 Task: Send an email with the signature David Green with the subject 'Invoice follow-up' and the message 'I am sorry for any delays in our response.' from softage.1@softage.net to softage.6@softage.net,  softage.1@softage.net and softage.7@softage.net with CC to softage.8@softage.net with an attached document User_guide.docx
Action: Key pressed n
Screenshot: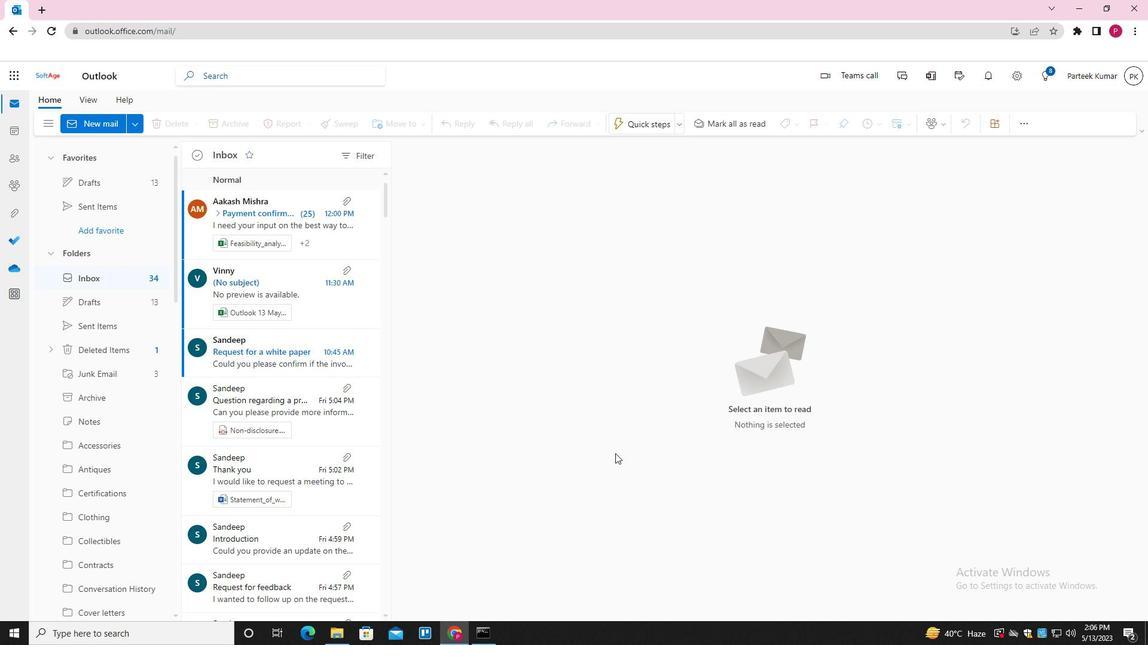 
Action: Mouse moved to (806, 122)
Screenshot: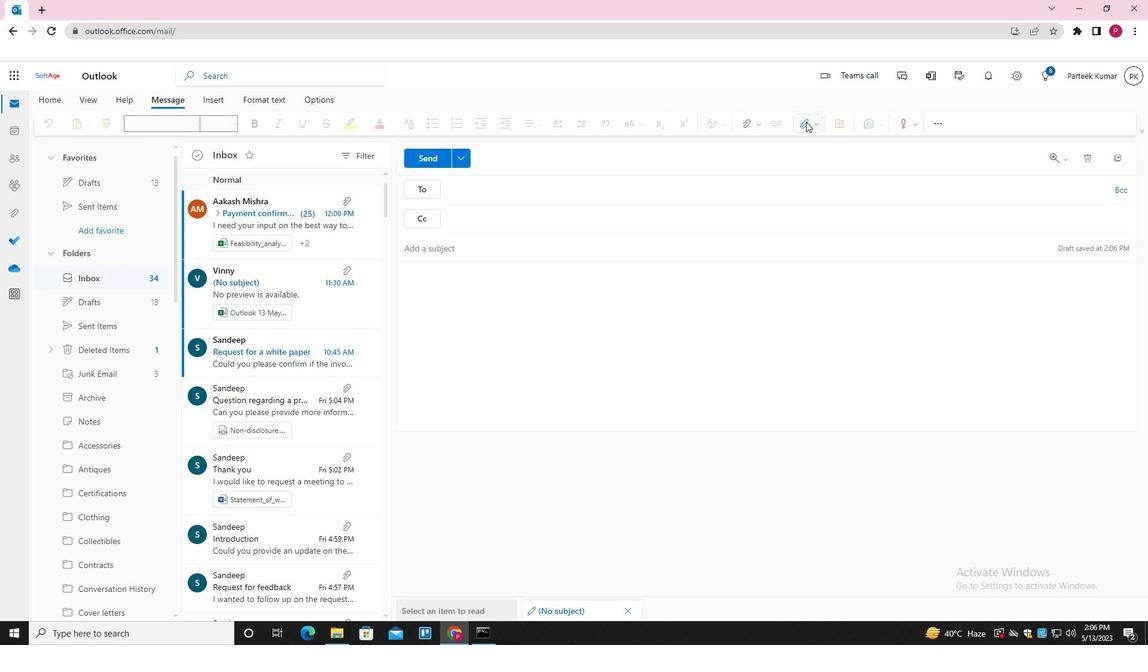 
Action: Mouse pressed left at (806, 122)
Screenshot: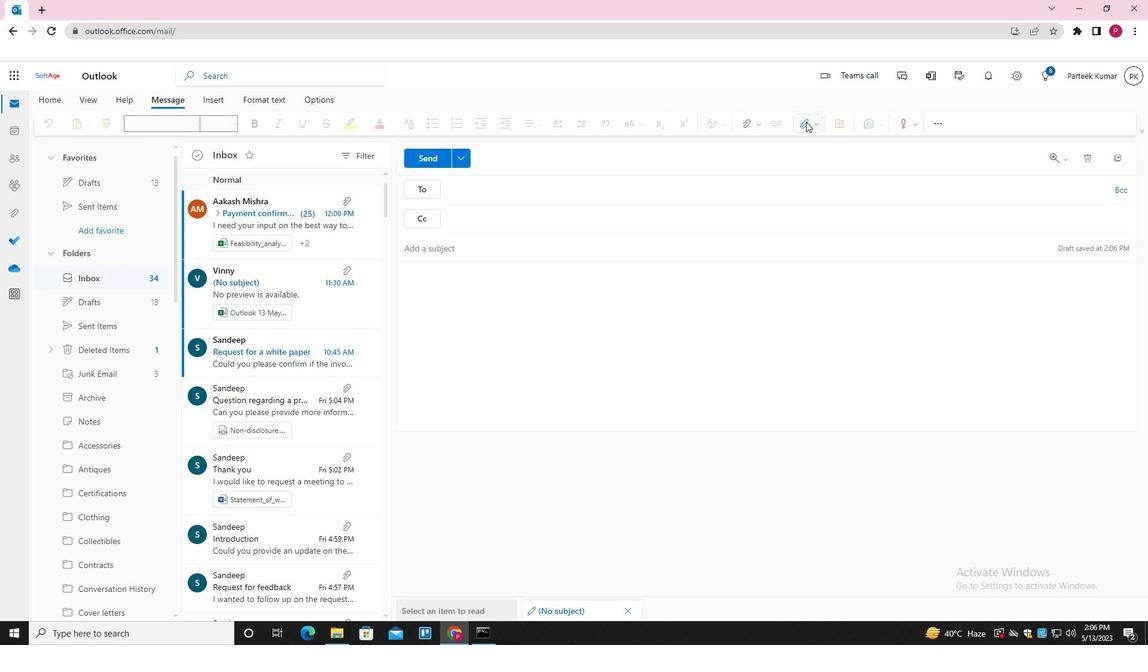 
Action: Mouse moved to (781, 172)
Screenshot: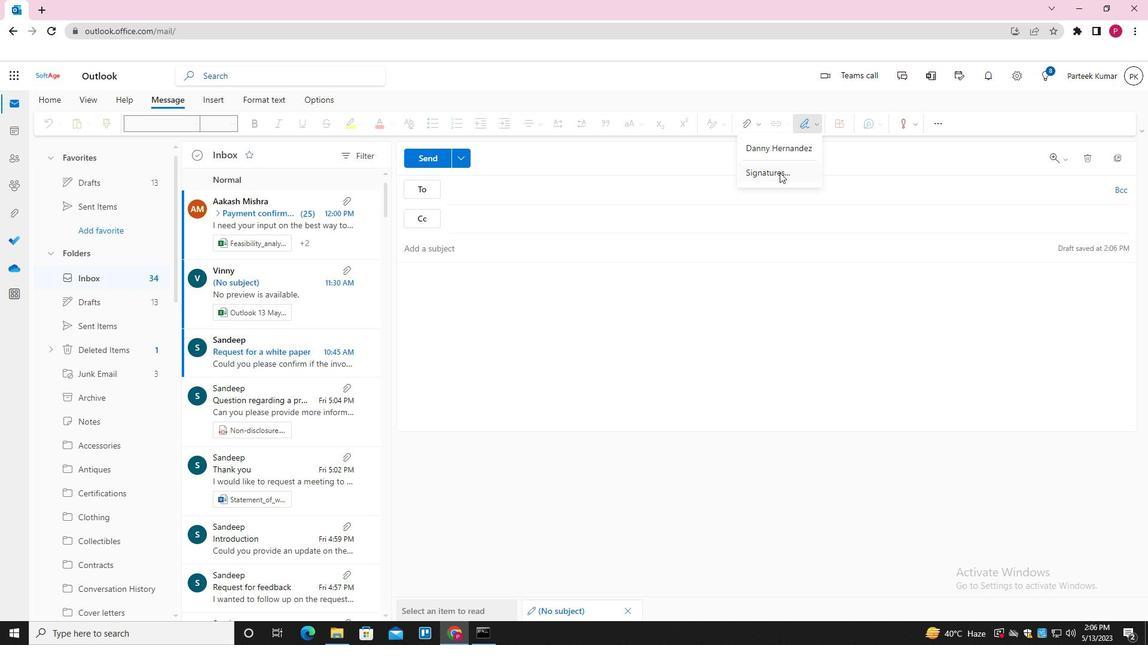 
Action: Mouse pressed left at (781, 172)
Screenshot: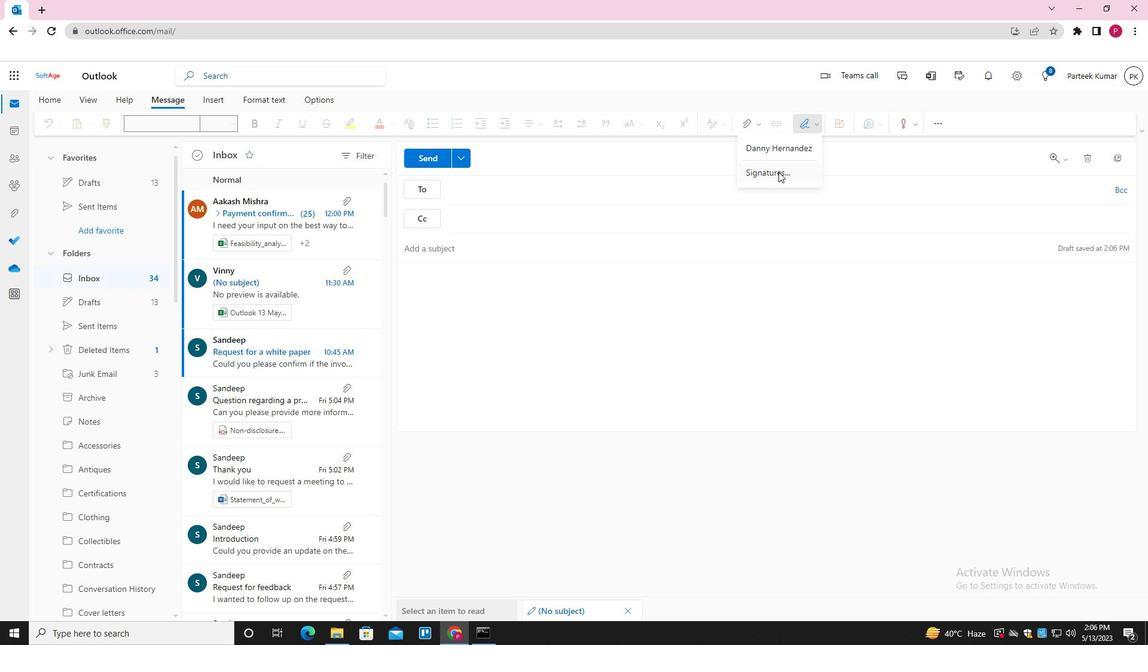 
Action: Mouse moved to (815, 219)
Screenshot: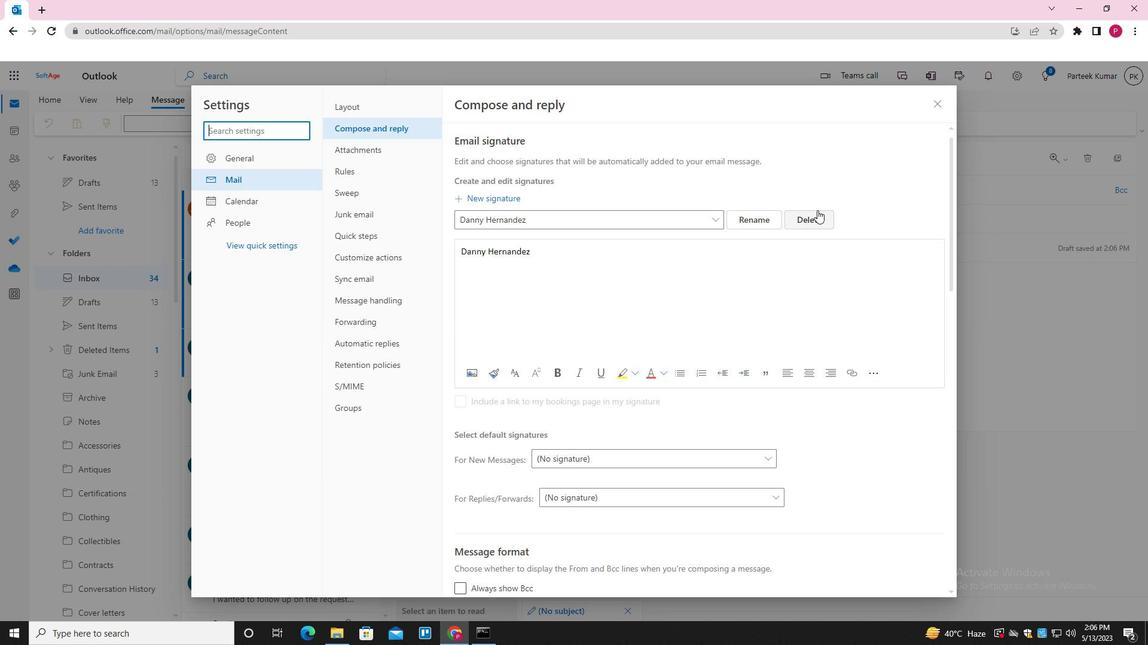 
Action: Mouse pressed left at (815, 219)
Screenshot: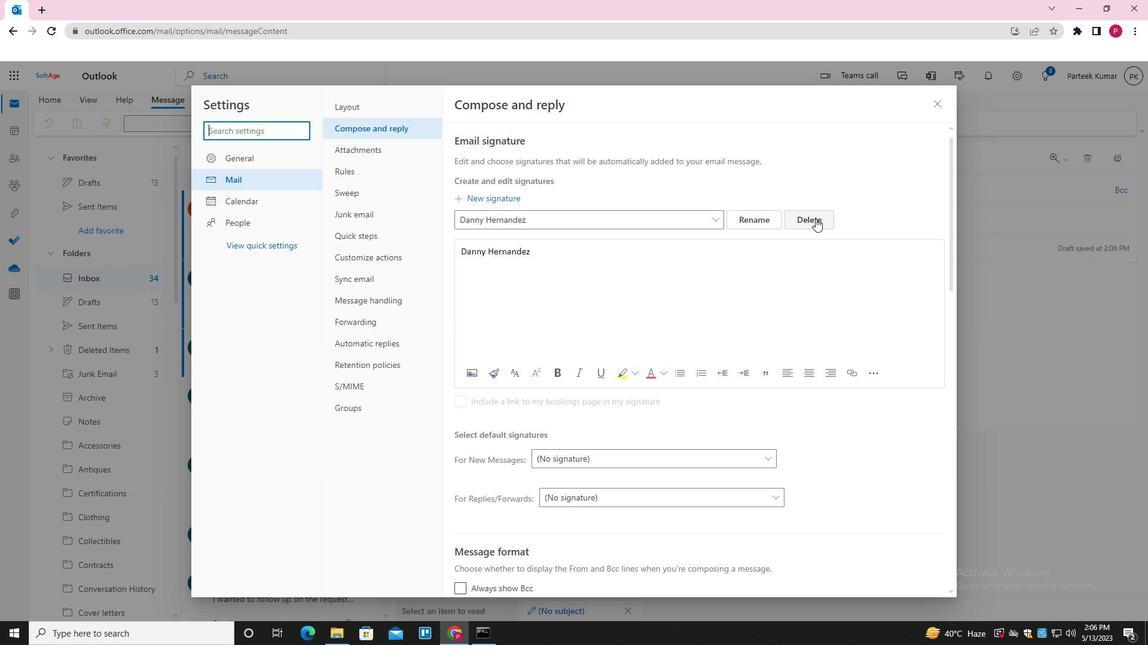 
Action: Mouse moved to (556, 215)
Screenshot: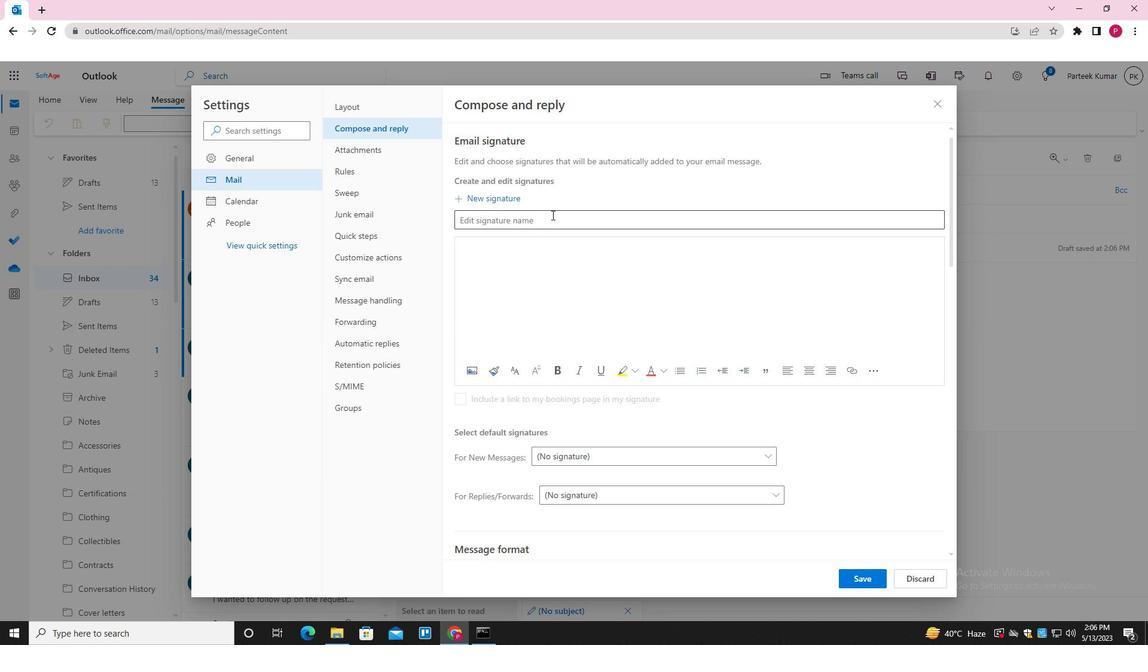 
Action: Mouse pressed left at (556, 215)
Screenshot: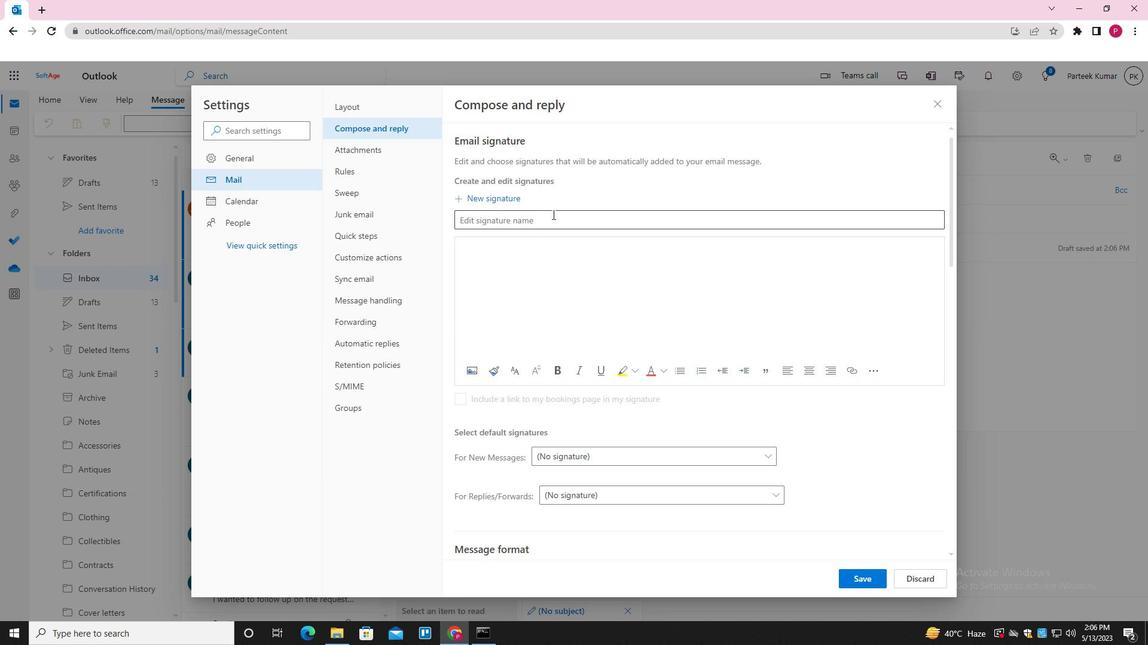 
Action: Key pressed <Key.shift>DAVID<Key.space><Key.shift><Key.shift><Key.shift><Key.shift><Key.shift><Key.shift><Key.shift><Key.shift><Key.shift><Key.shift><Key.shift><Key.shift><Key.shift><Key.shift>GREEN<Key.space><Key.tab><Key.shift>DAVU<Key.backspace>ID<Key.space><Key.shift>GREEN<Key.space>
Screenshot: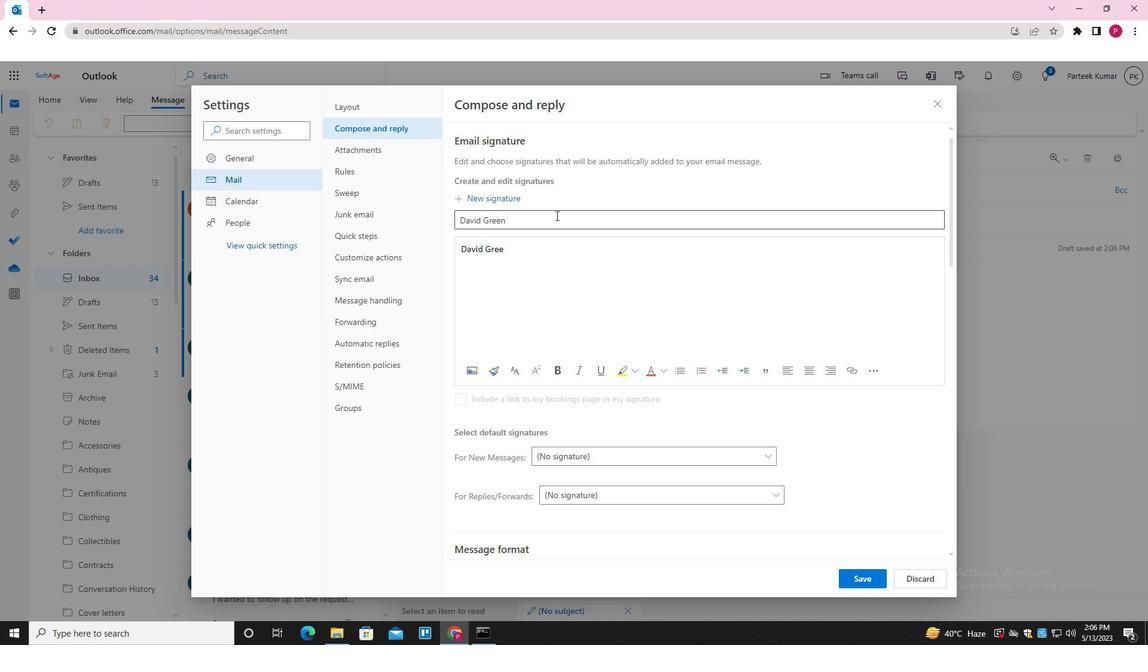 
Action: Mouse moved to (873, 583)
Screenshot: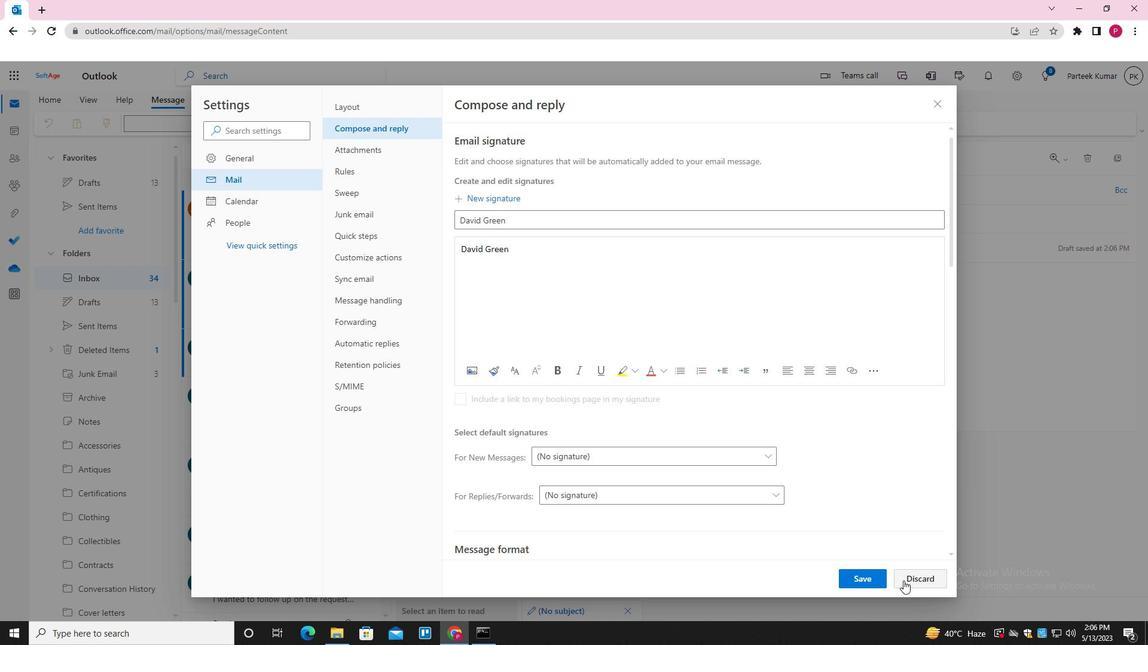 
Action: Mouse pressed left at (873, 583)
Screenshot: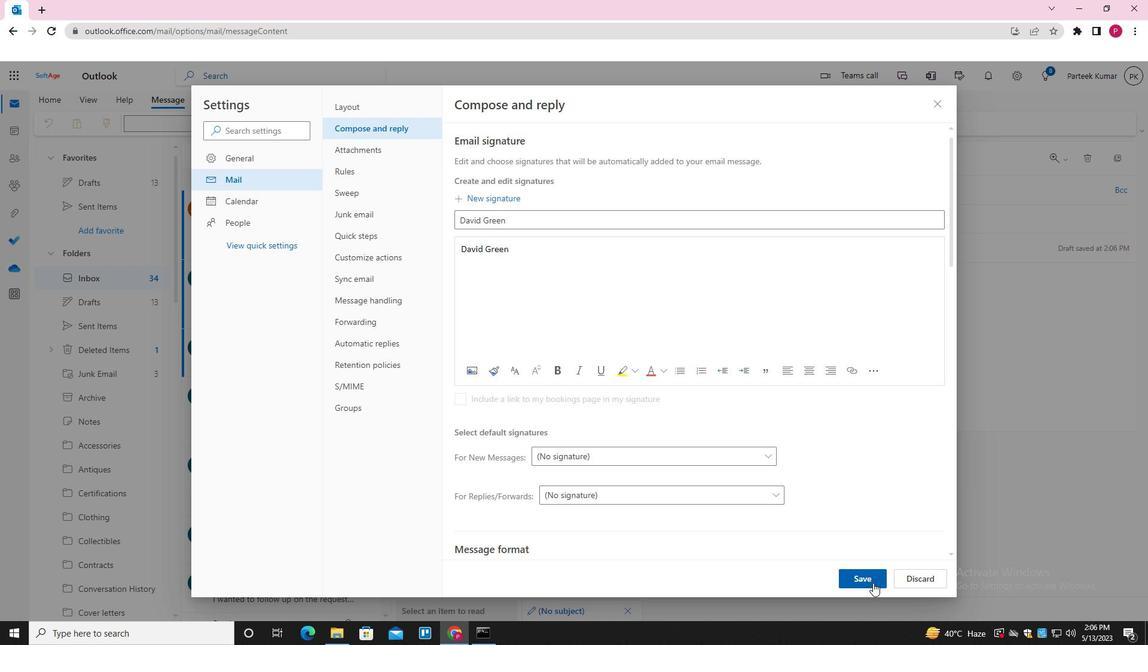 
Action: Mouse moved to (938, 102)
Screenshot: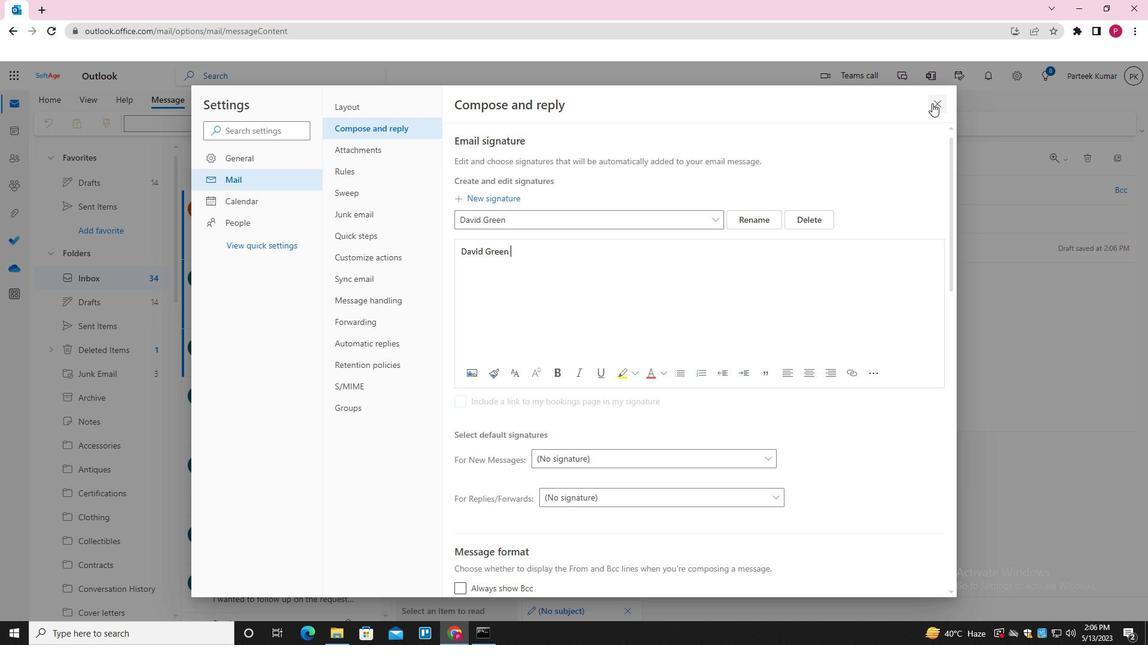 
Action: Mouse pressed left at (938, 102)
Screenshot: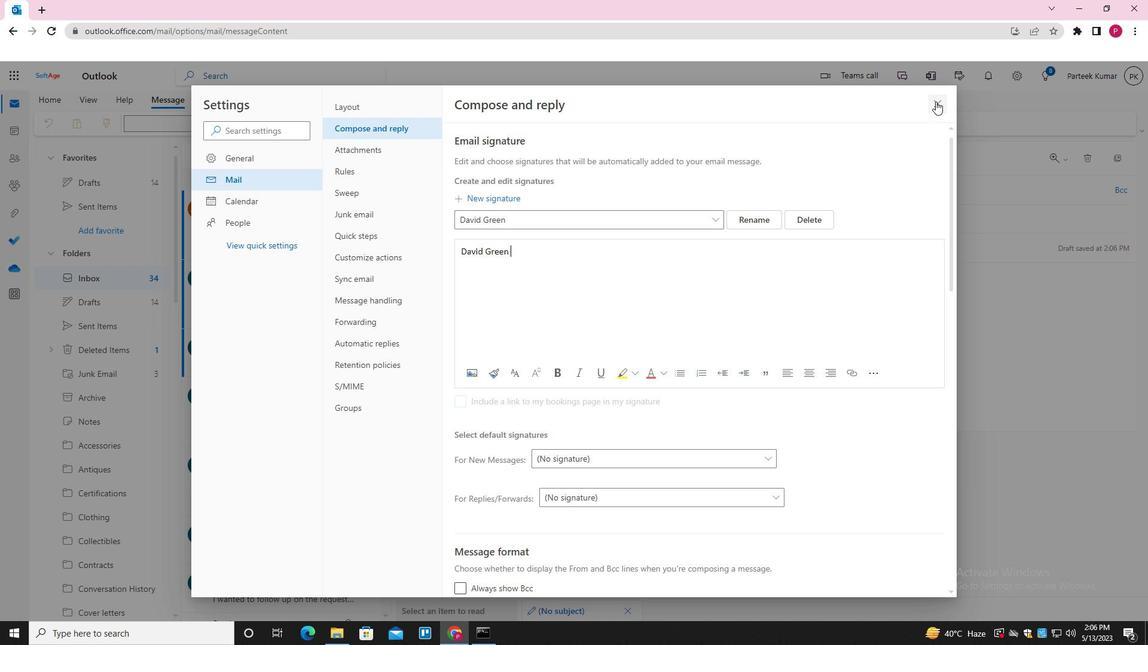
Action: Mouse moved to (799, 128)
Screenshot: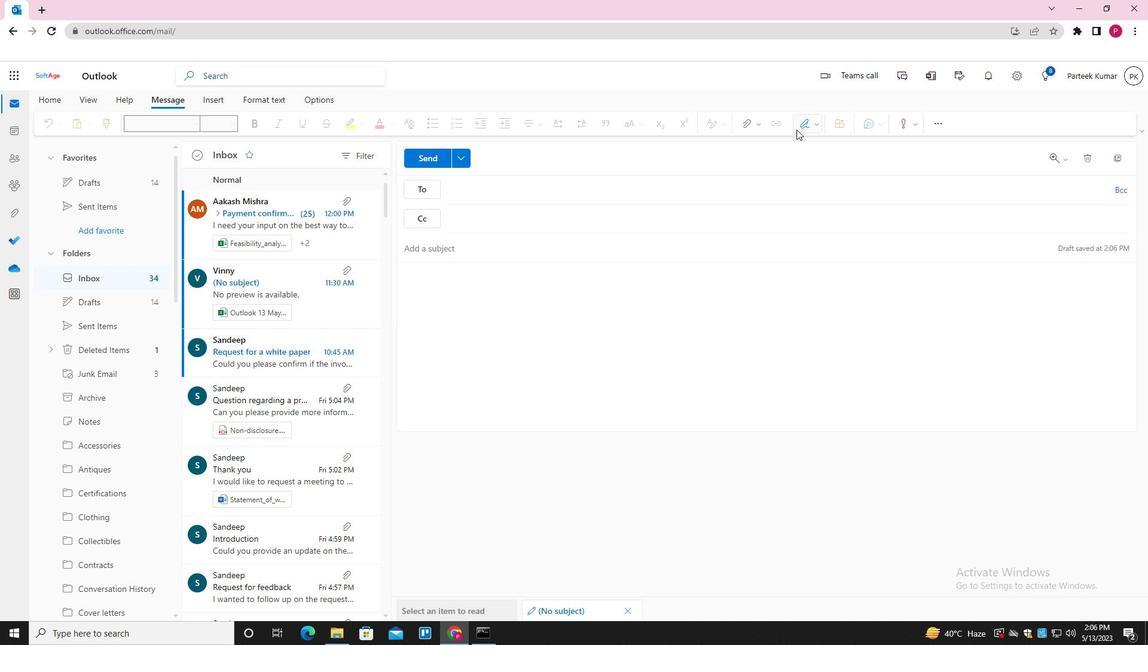 
Action: Mouse pressed left at (799, 128)
Screenshot: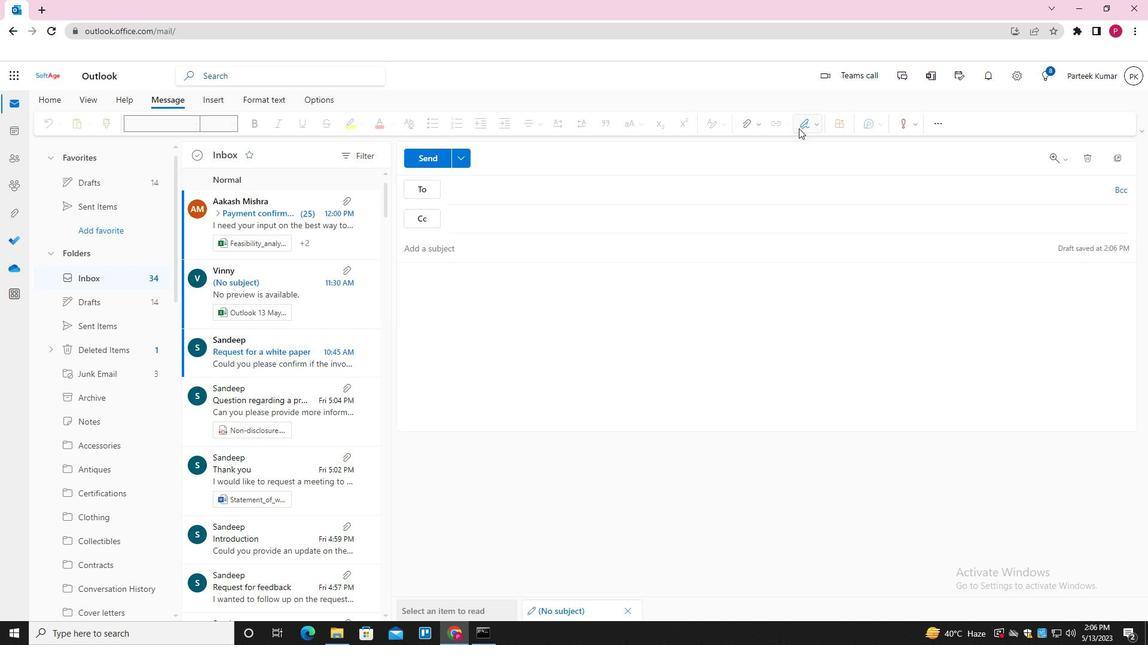 
Action: Mouse moved to (797, 147)
Screenshot: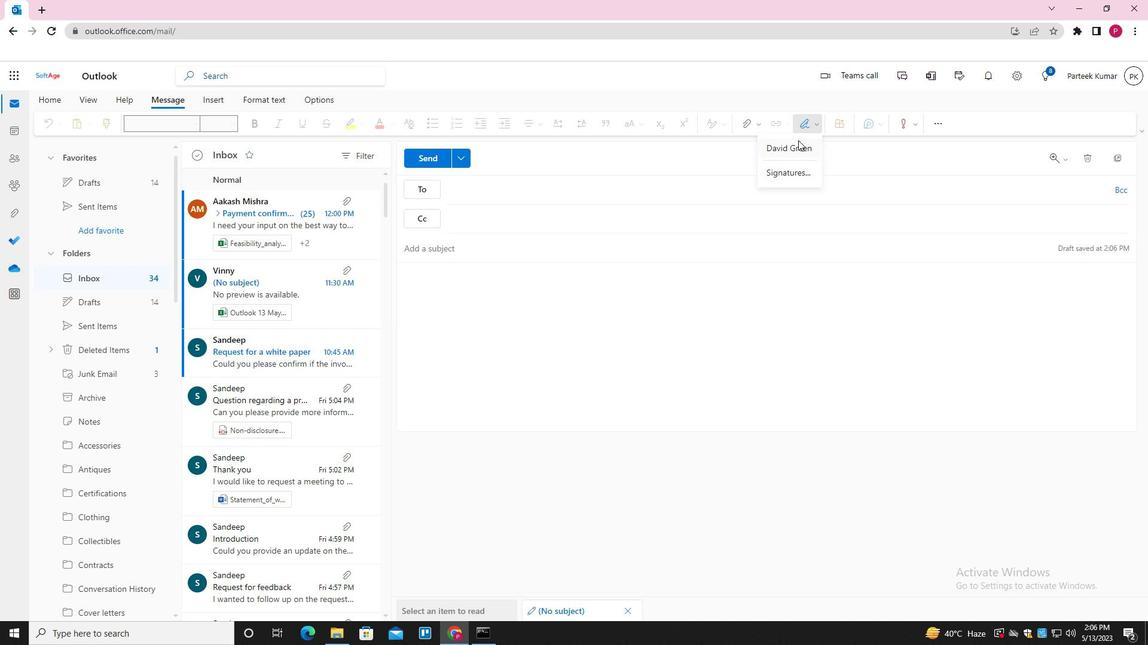 
Action: Mouse pressed left at (797, 147)
Screenshot: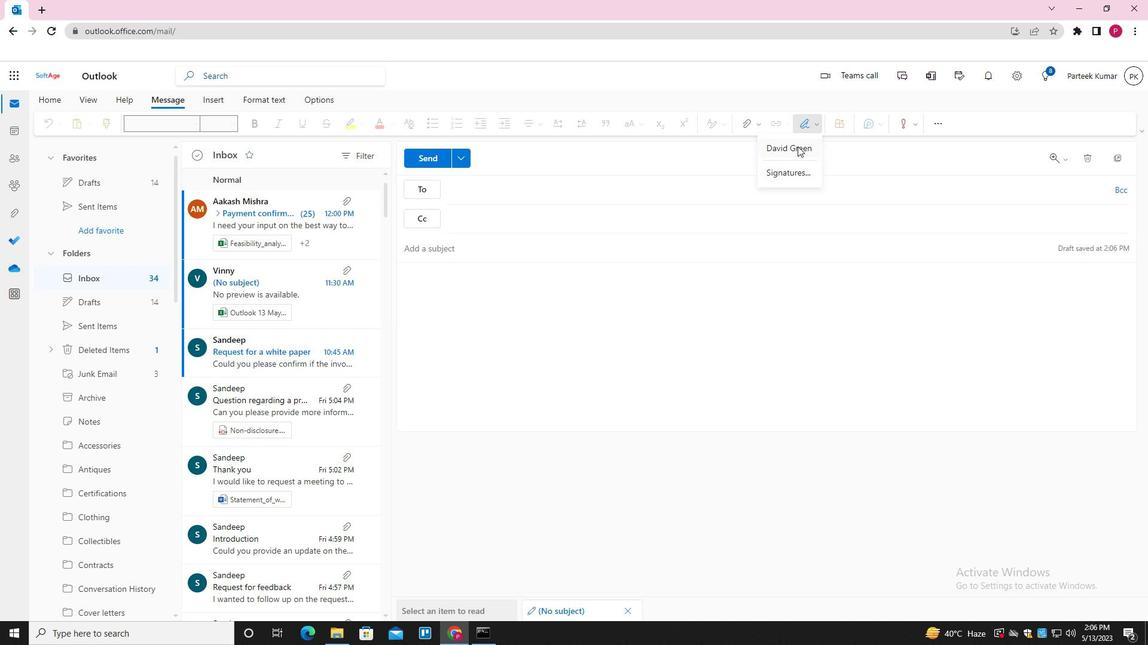 
Action: Mouse moved to (506, 249)
Screenshot: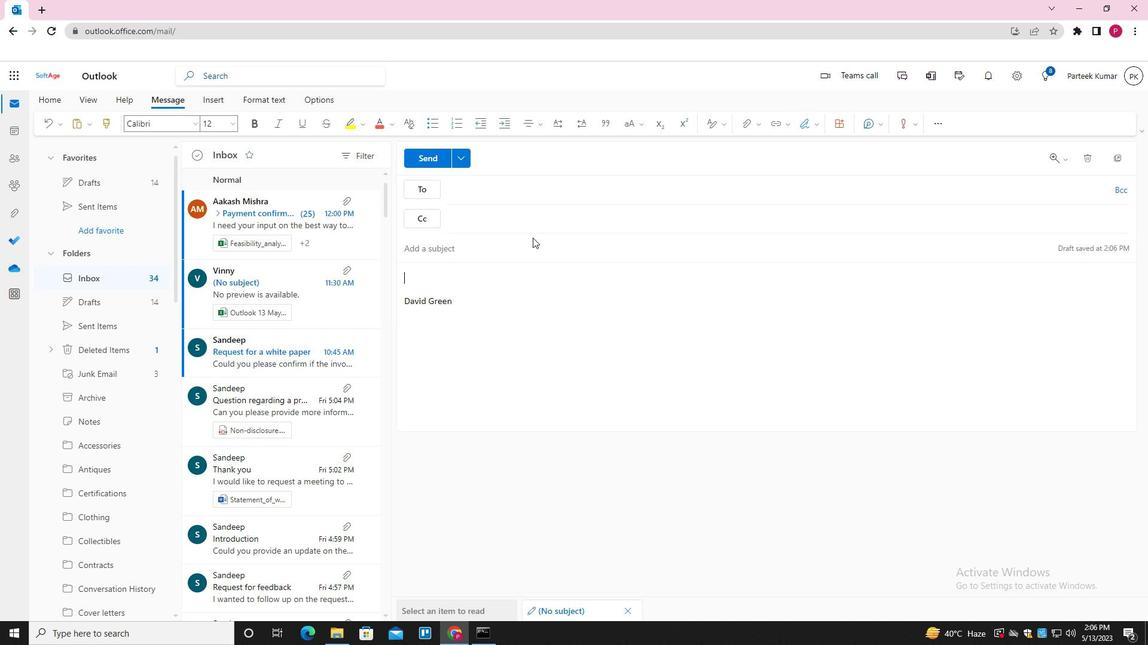 
Action: Mouse pressed left at (506, 249)
Screenshot: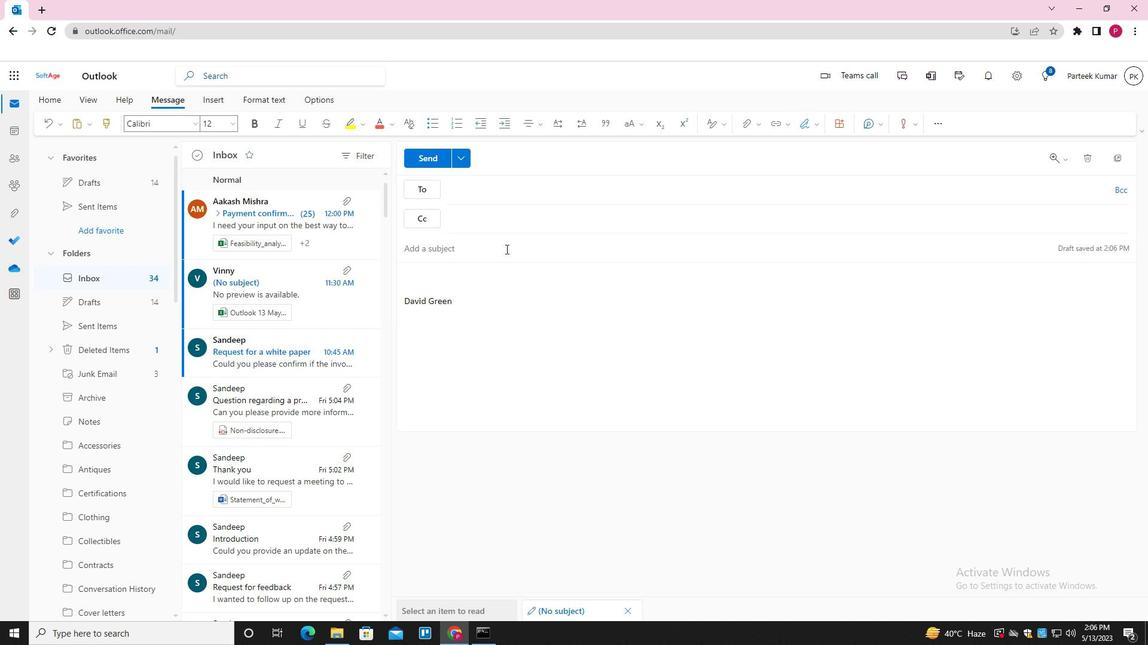 
Action: Key pressed <Key.shift_r>INVOICE<Key.space>FOLLOW-UP<Key.space><Key.tab><Key.shift_r>I<Key.space>AM<Key.space>SORRY<Key.space>FOR<Key.space>ANY<Key.space>DELAYD<Key.backspace>S<Key.space>IN<Key.space>OUR<Key.space>RESPONSE<Key.space>
Screenshot: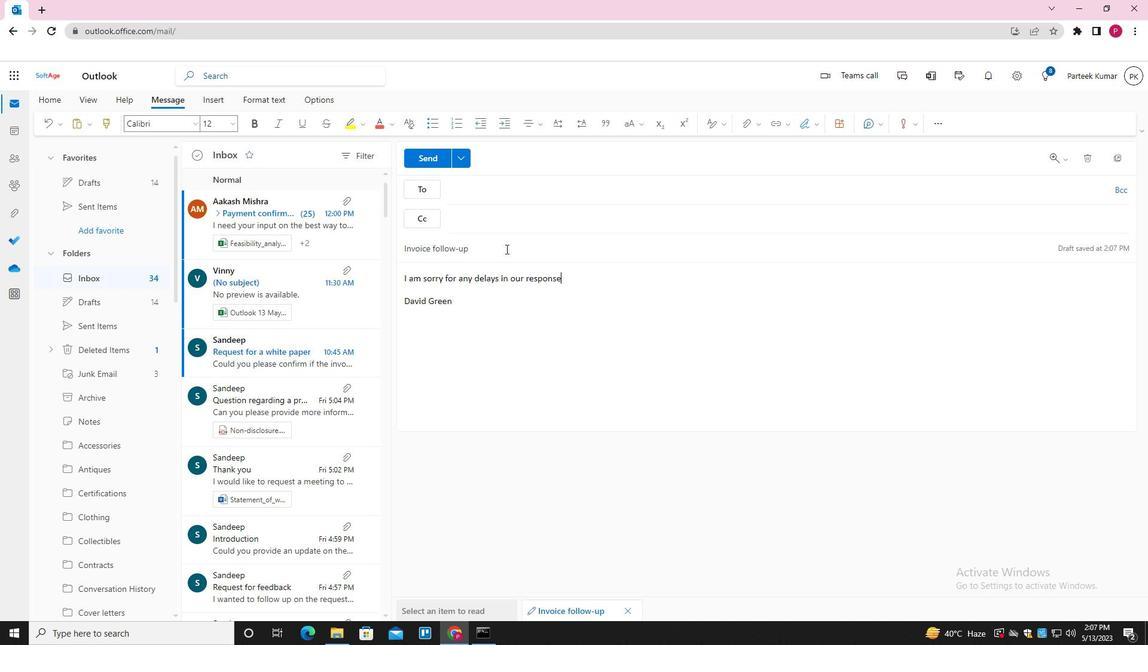 
Action: Mouse moved to (486, 193)
Screenshot: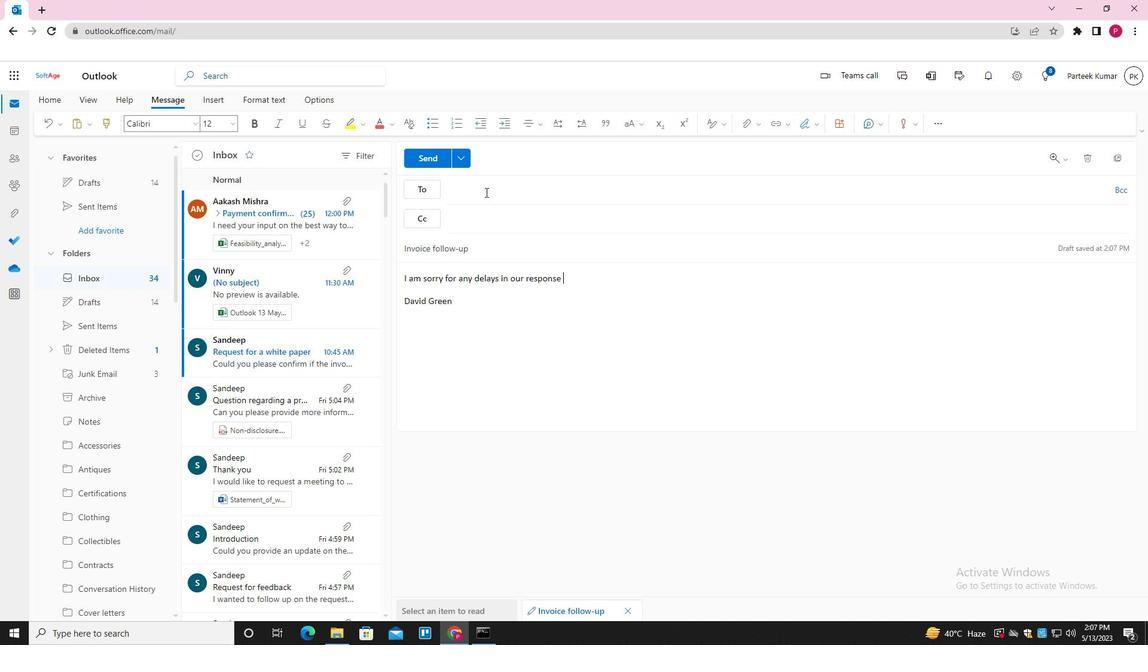 
Action: Mouse pressed left at (486, 193)
Screenshot: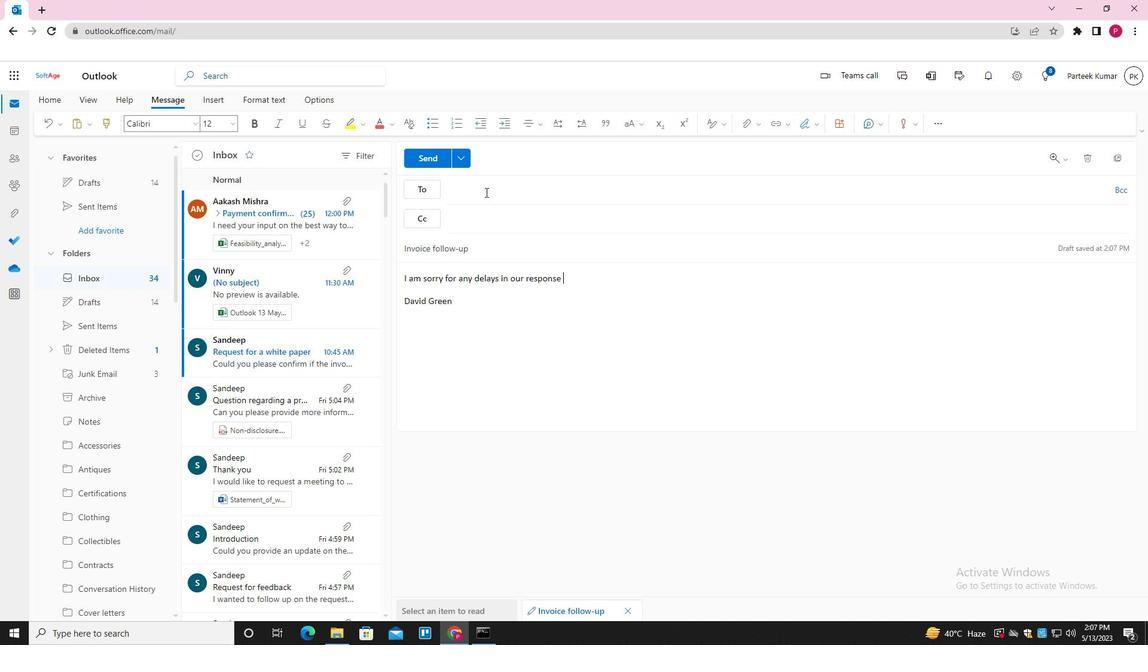 
Action: Mouse moved to (487, 193)
Screenshot: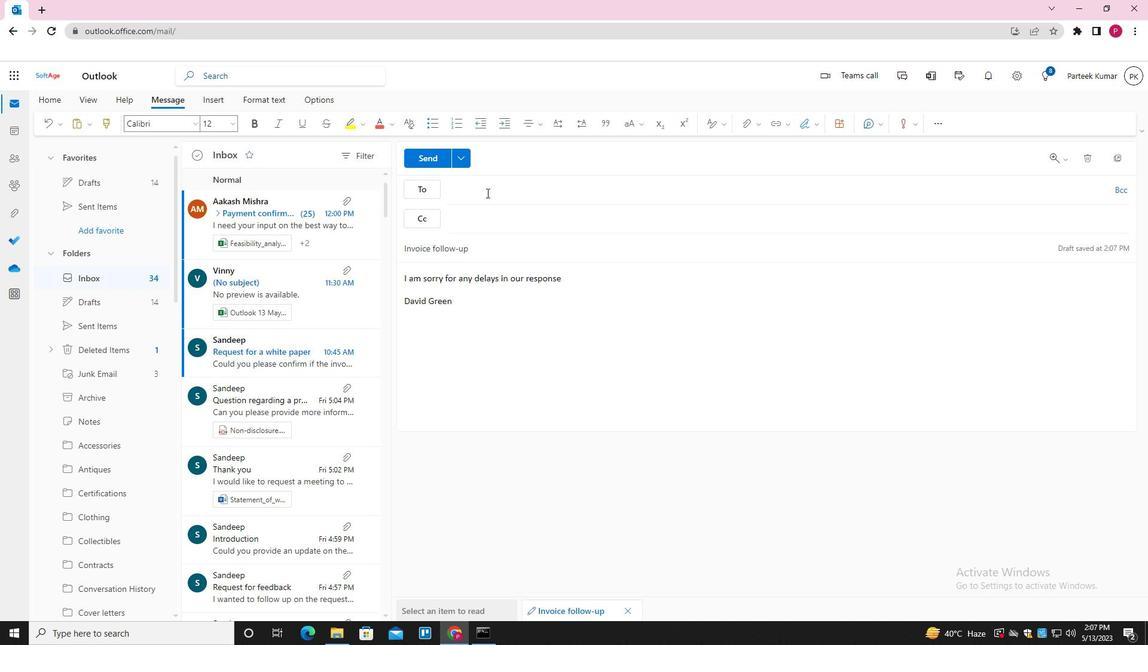 
Action: Key pressed SOFTAGE.6<Key.shift>@SOFTAGE.NET<Key.enter>SOFTAGE.1<Key.shift>@SOFTAGE.NET<Key.enter>SOFTAGE.7<Key.shift>@SOFTAGE.NET<Key.enter><Key.tab>SOFTAGE.8<Key.shift>@SOFTAGE.NET<Key.enter>
Screenshot: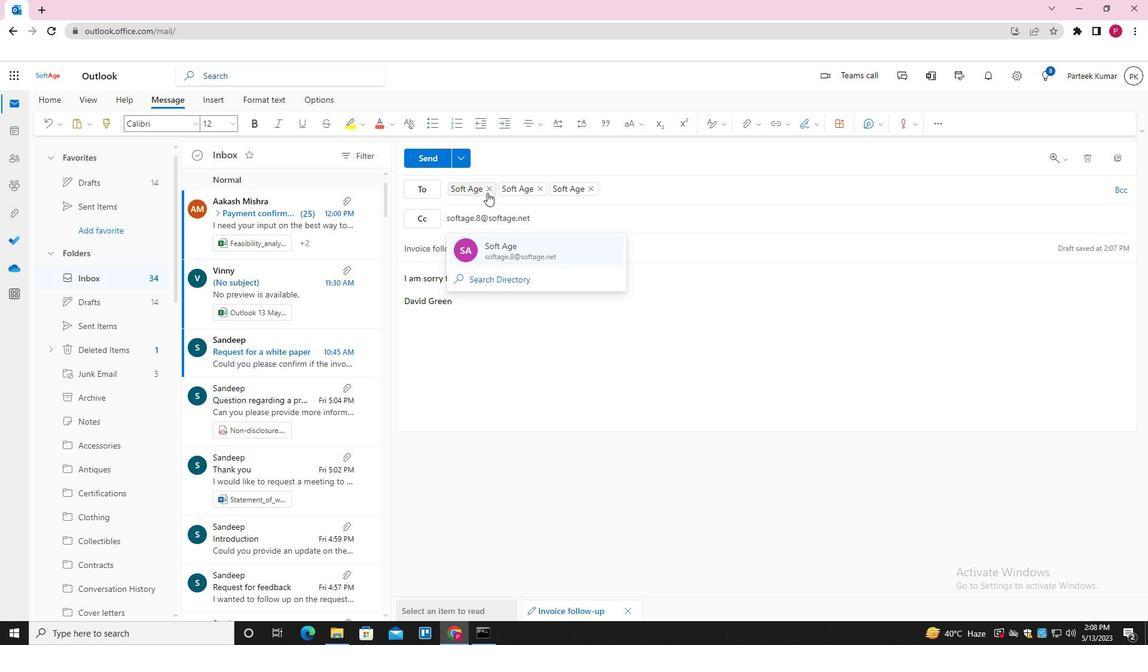 
Action: Mouse moved to (745, 127)
Screenshot: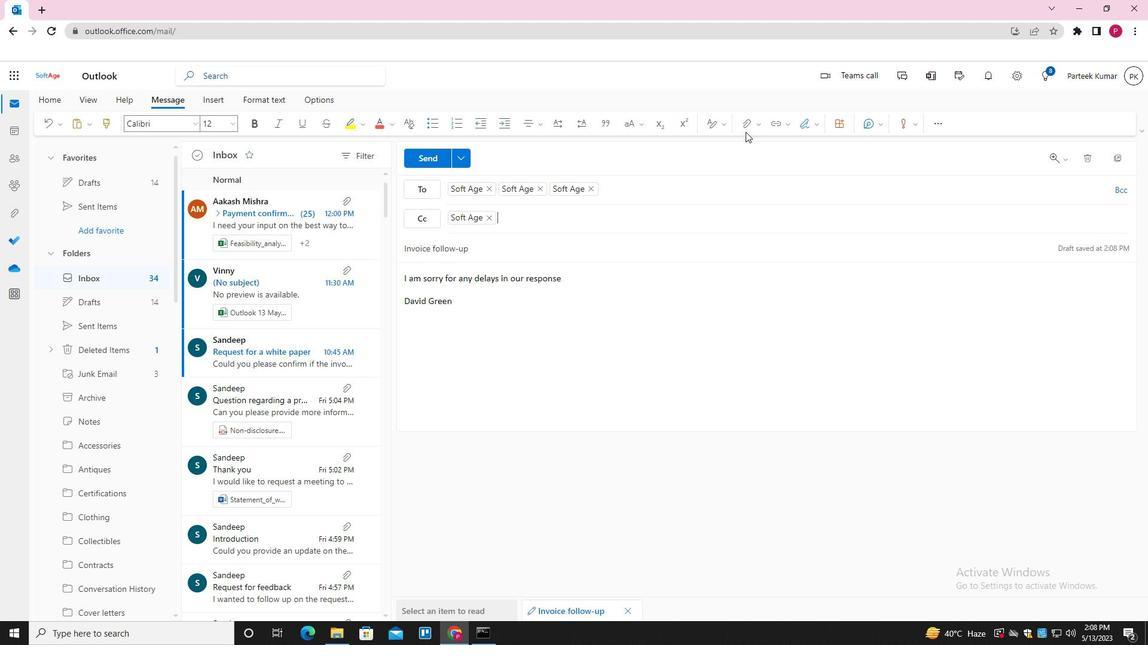 
Action: Mouse pressed left at (745, 127)
Screenshot: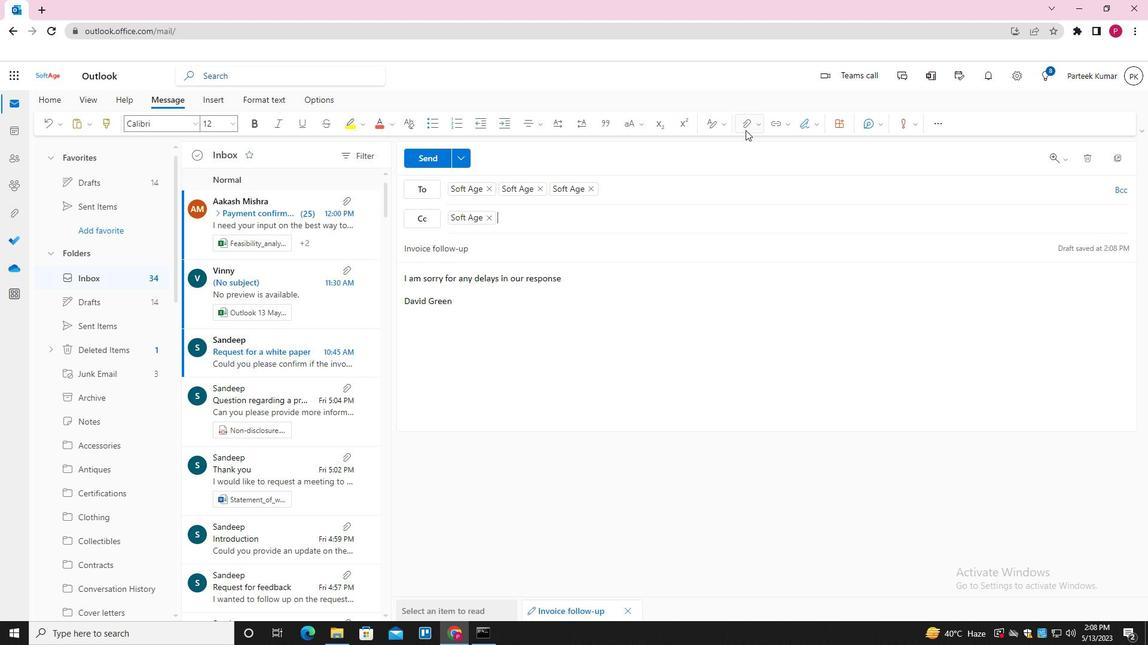 
Action: Mouse moved to (707, 147)
Screenshot: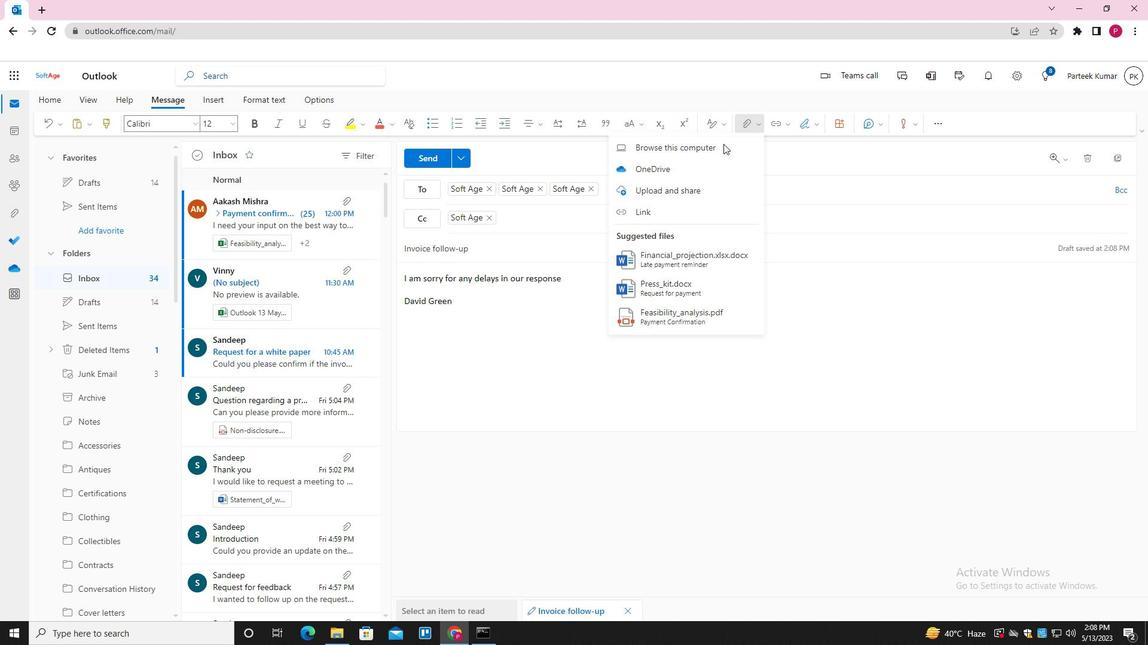 
Action: Mouse pressed left at (707, 147)
Screenshot: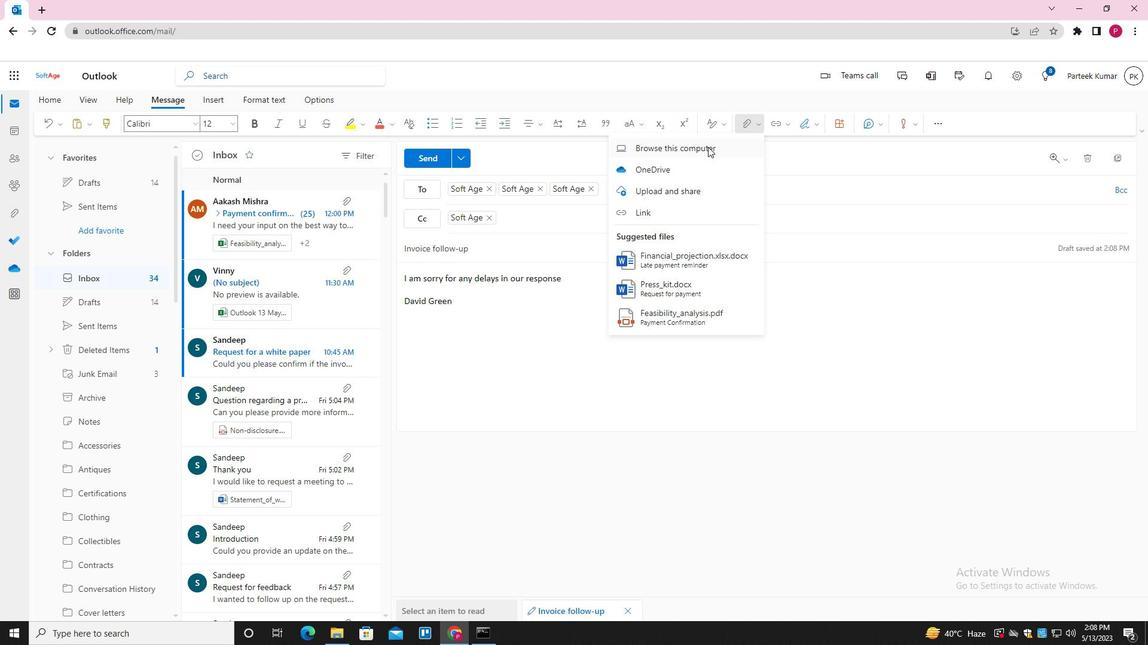 
Action: Mouse moved to (222, 102)
Screenshot: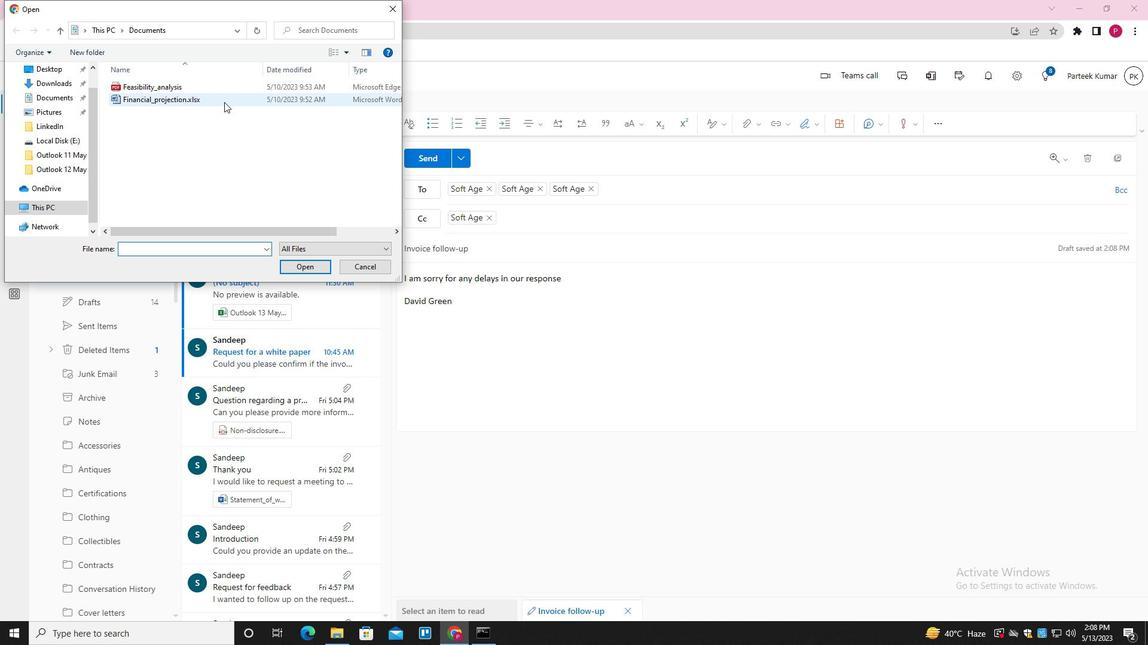 
Action: Mouse pressed left at (222, 102)
Screenshot: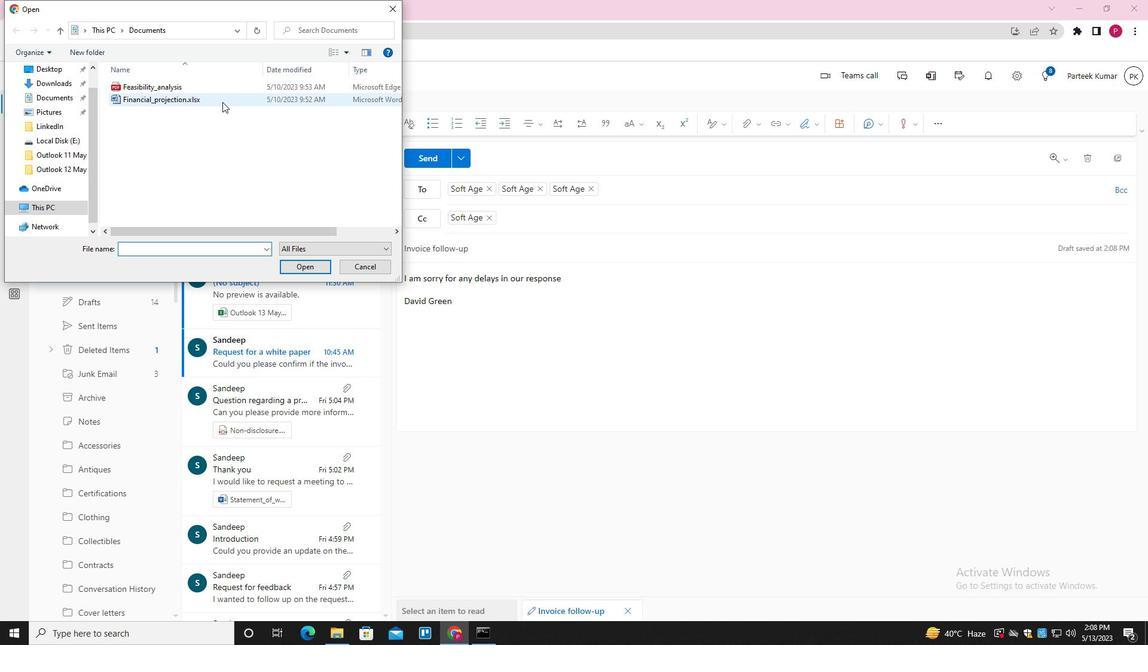
Action: Key pressed <Key.f2><Key.shift_r>USER<Key.shift_r><Key.shift_r><Key.shift_r>_GUIDE<Key.enter>
Screenshot: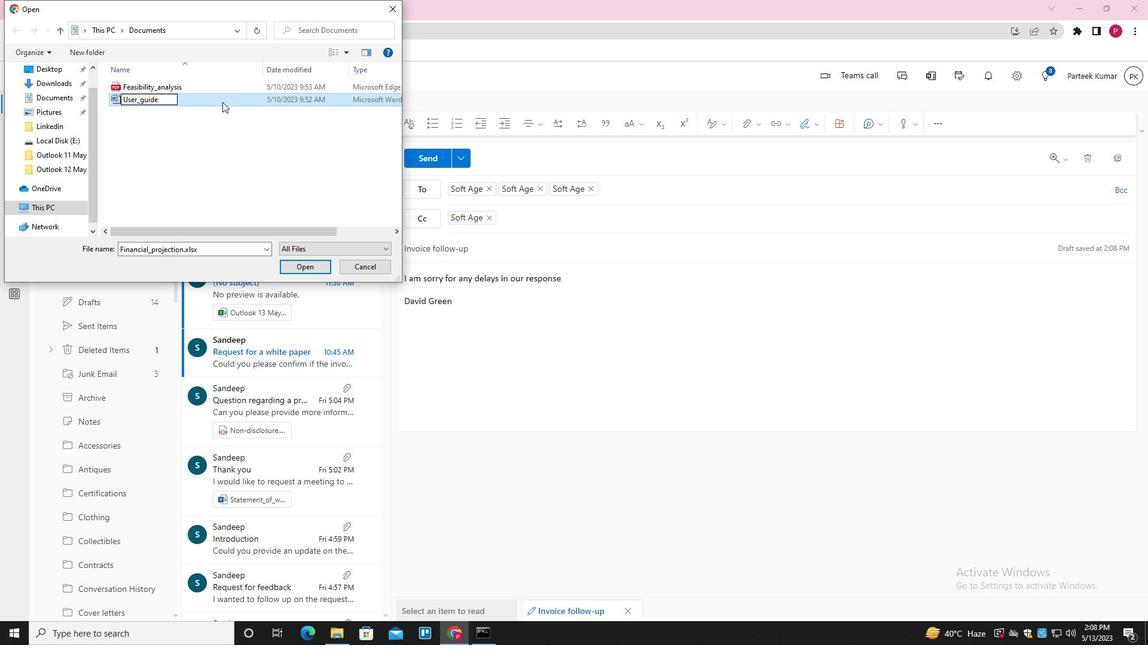 
Action: Mouse pressed left at (222, 102)
Screenshot: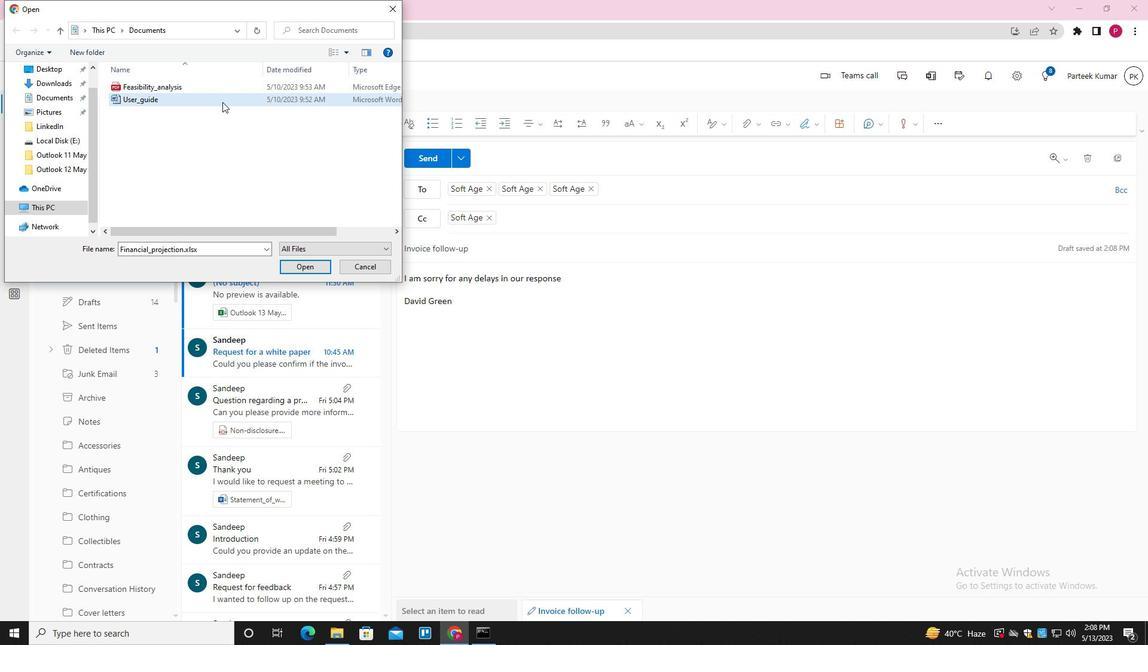 
Action: Mouse moved to (309, 270)
Screenshot: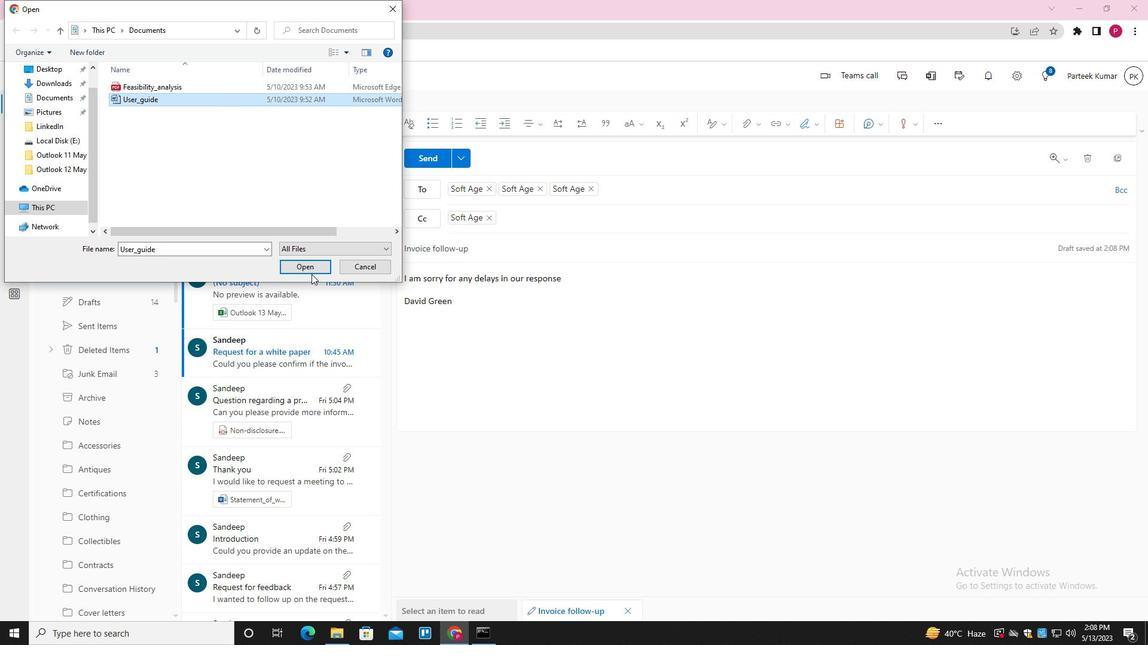 
Action: Mouse pressed left at (309, 270)
Screenshot: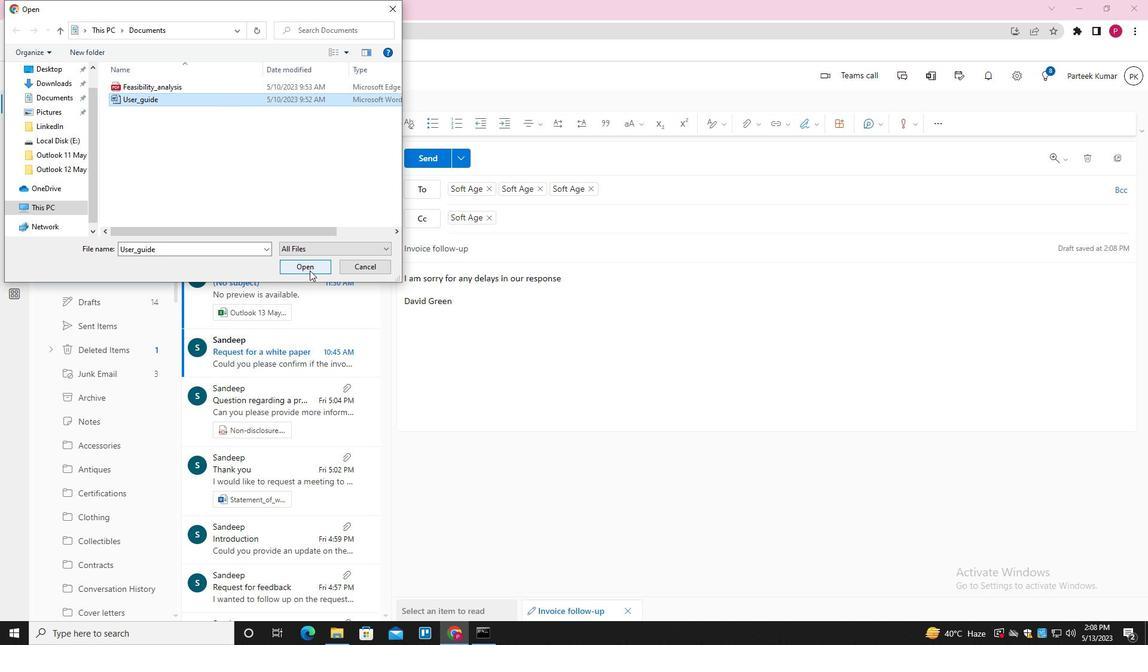 
Action: Mouse moved to (412, 165)
Screenshot: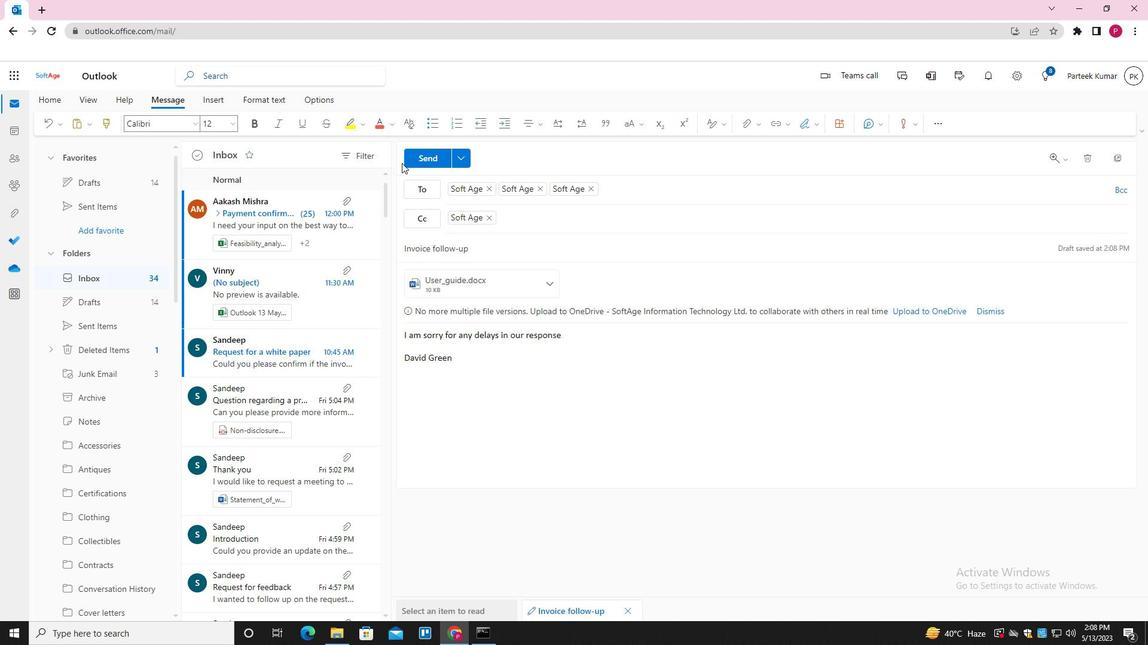 
Action: Mouse pressed left at (412, 165)
Screenshot: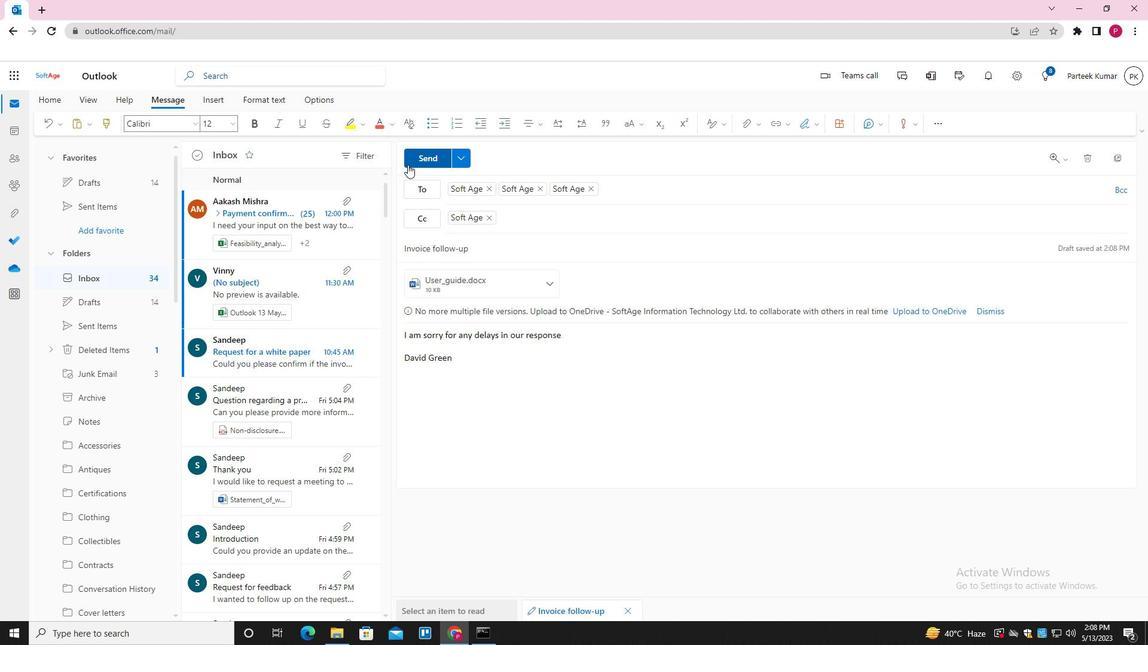 
Action: Mouse moved to (412, 165)
Screenshot: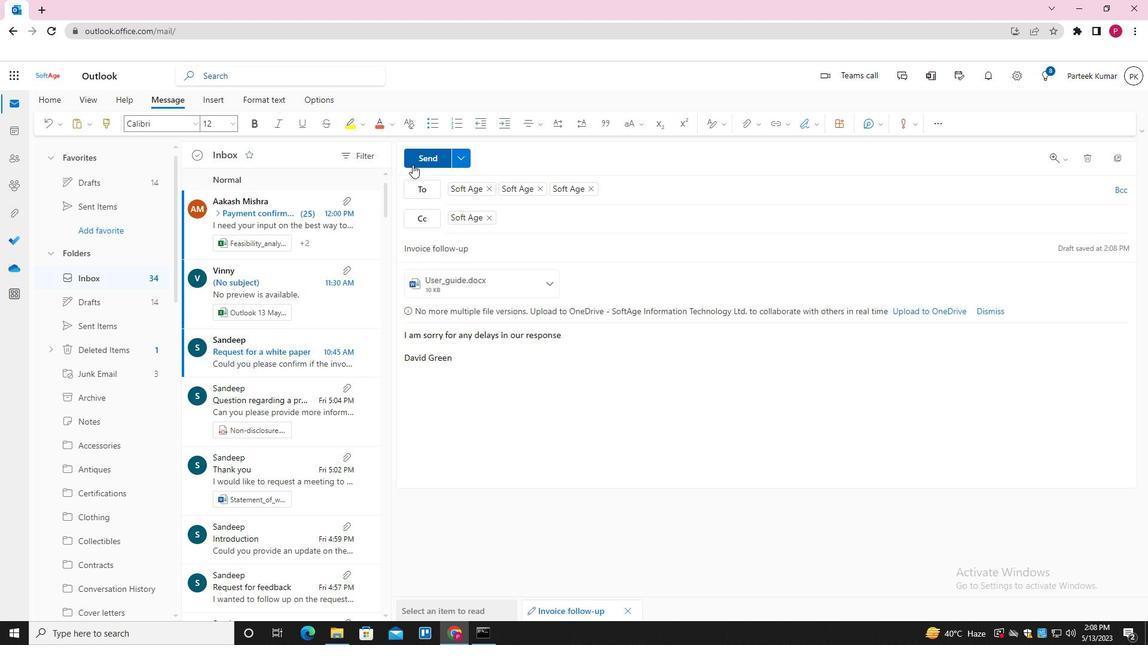 
